 Task: Open settings.json of the default profile of linux.
Action: Mouse moved to (16, 501)
Screenshot: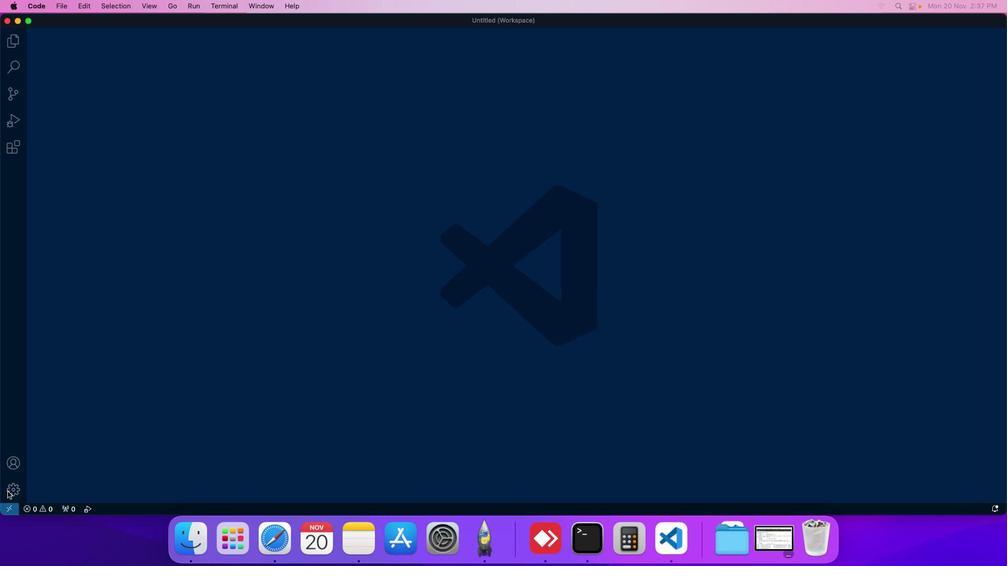 
Action: Mouse pressed left at (16, 501)
Screenshot: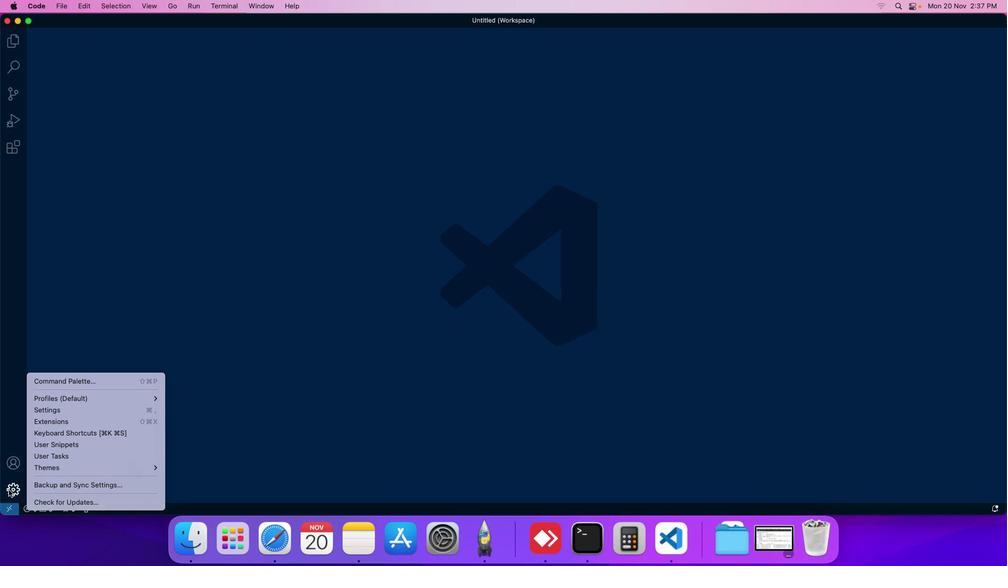 
Action: Mouse moved to (66, 422)
Screenshot: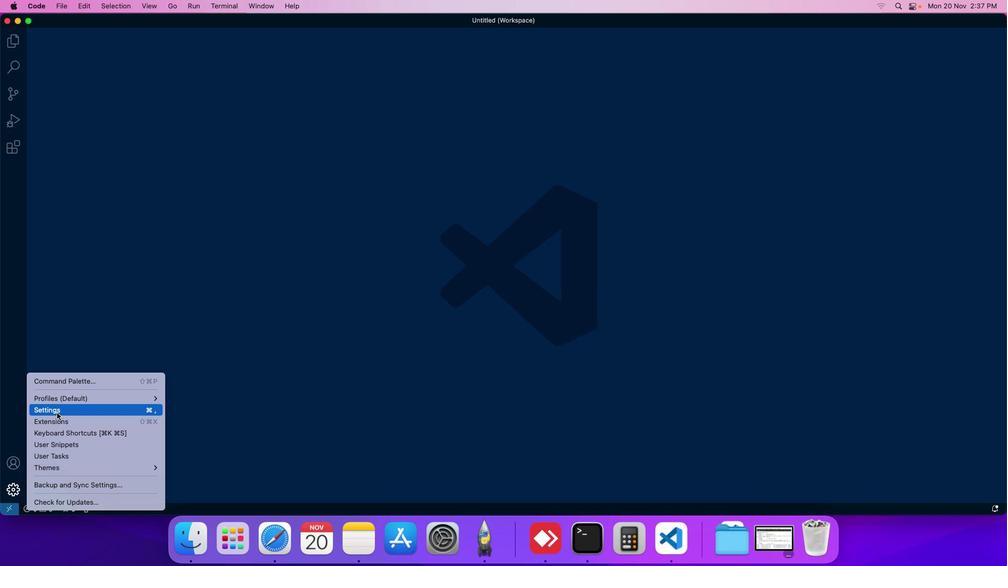 
Action: Mouse pressed left at (66, 422)
Screenshot: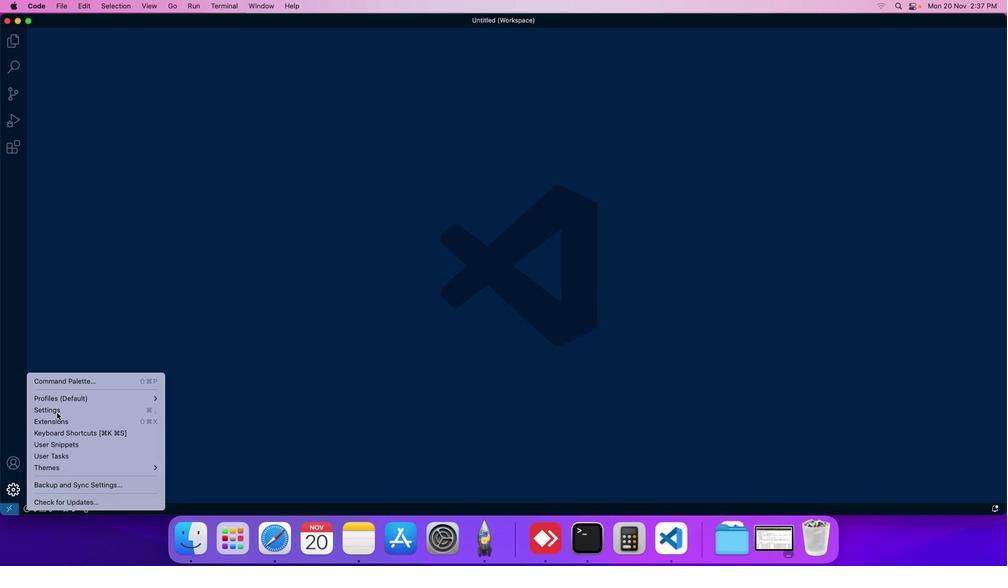 
Action: Mouse moved to (243, 95)
Screenshot: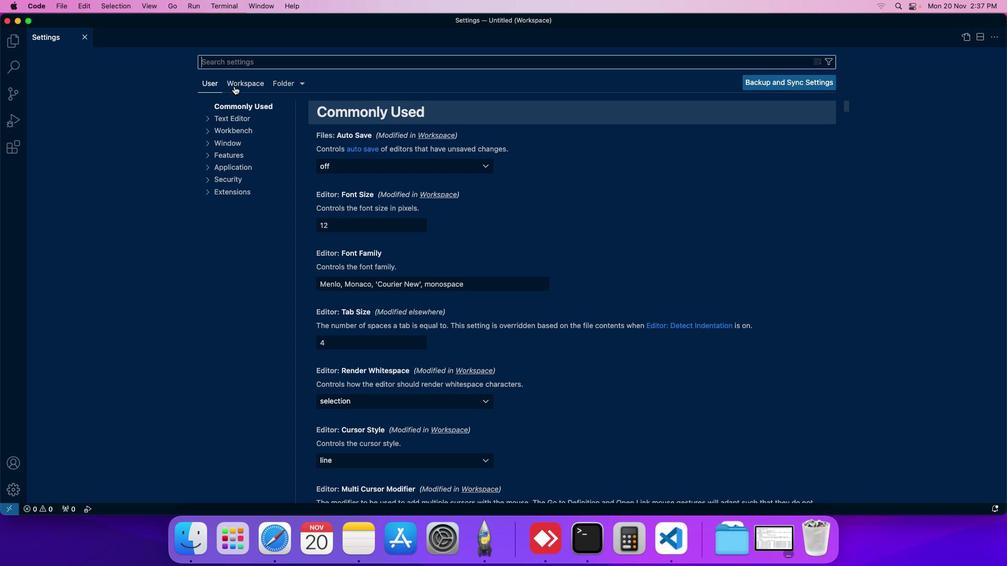 
Action: Mouse pressed left at (243, 95)
Screenshot: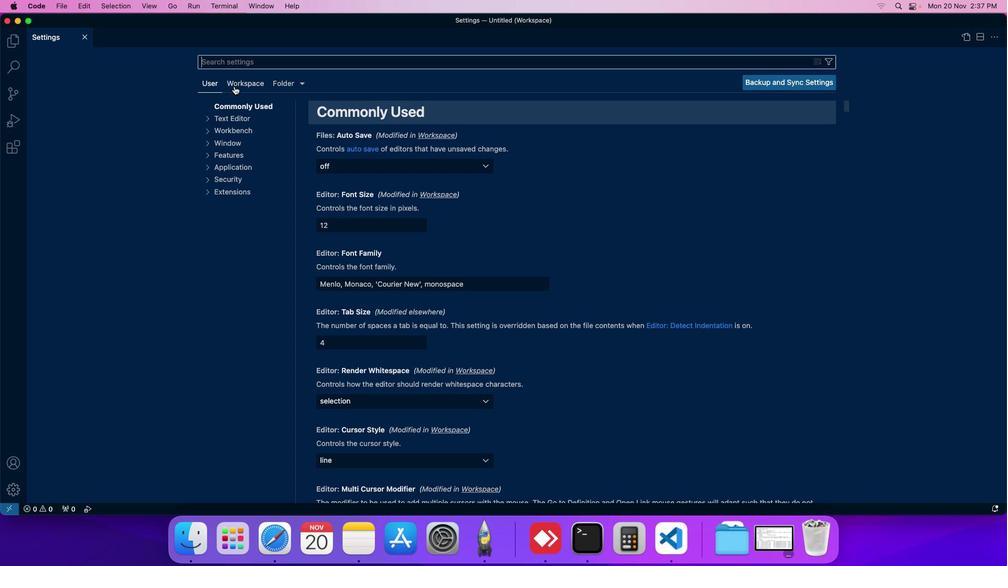 
Action: Mouse moved to (235, 161)
Screenshot: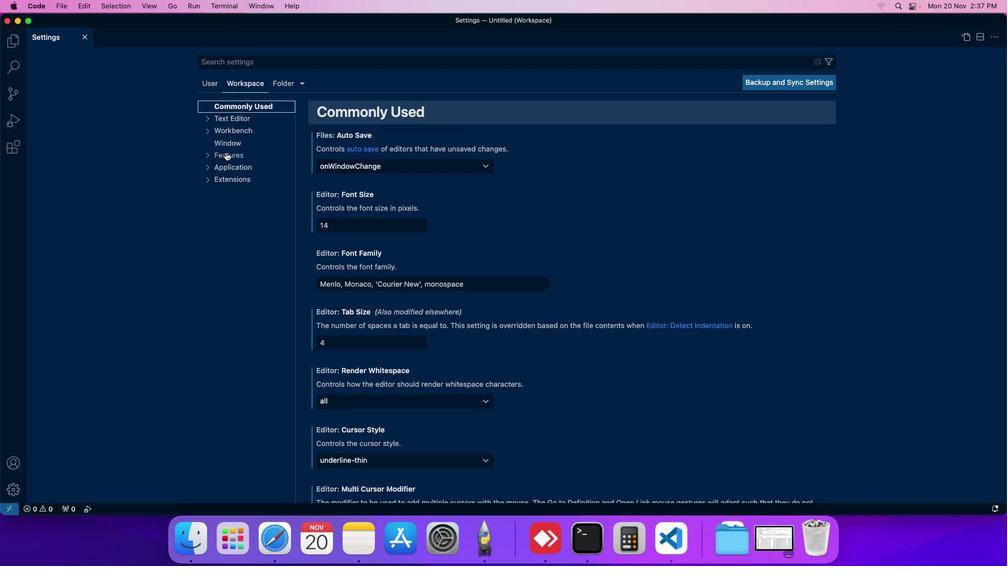 
Action: Mouse pressed left at (235, 161)
Screenshot: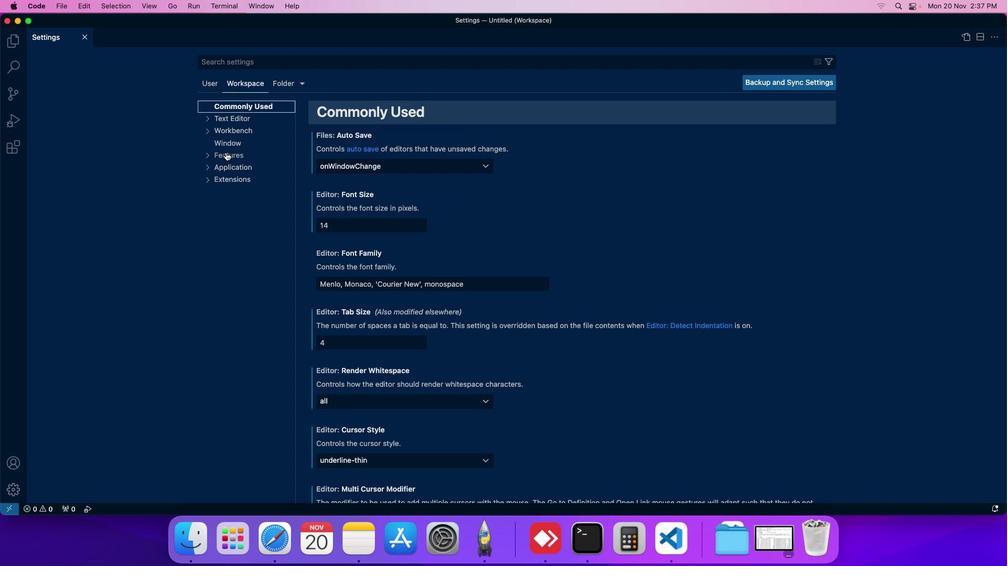 
Action: Mouse moved to (240, 262)
Screenshot: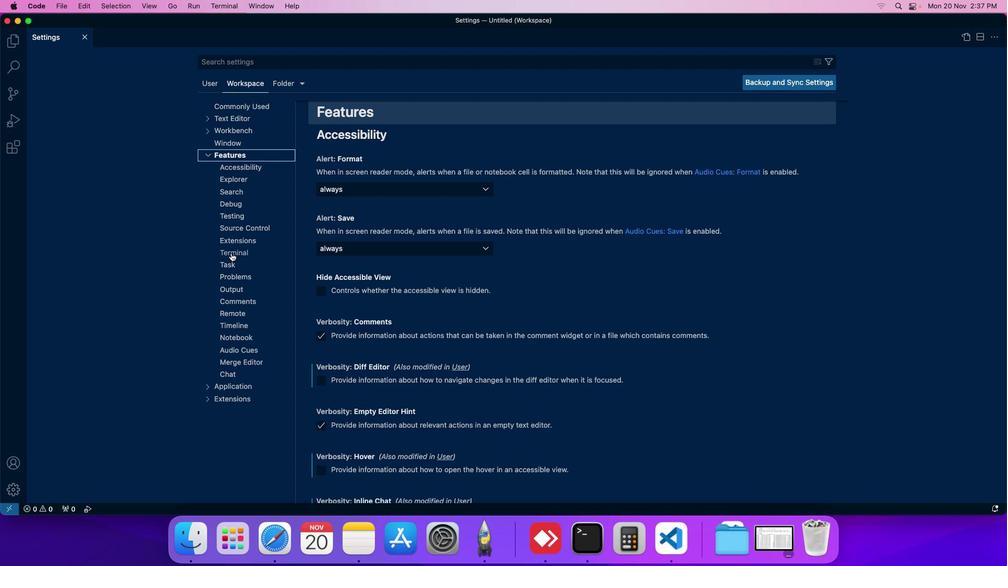 
Action: Mouse pressed left at (240, 262)
Screenshot: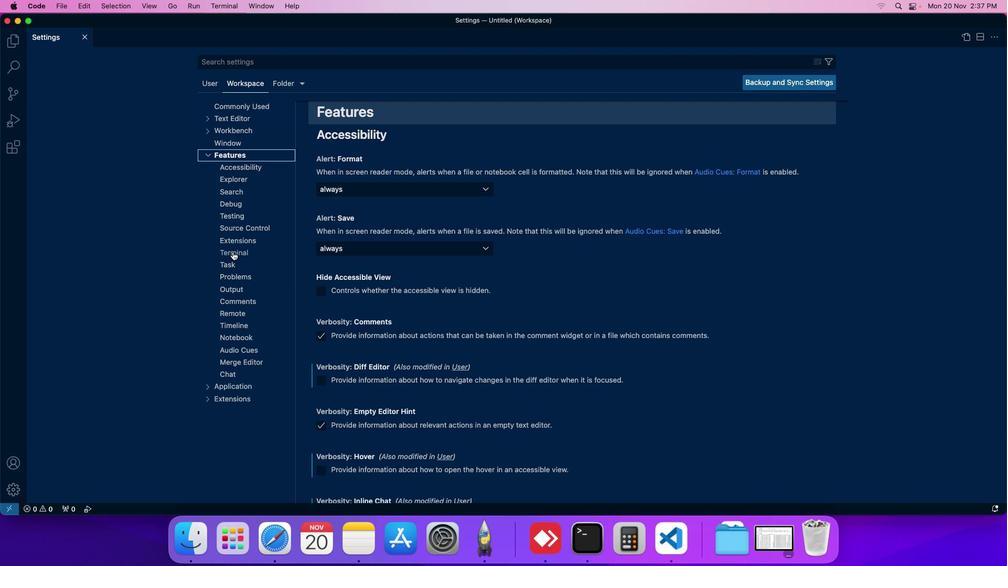 
Action: Mouse moved to (327, 279)
Screenshot: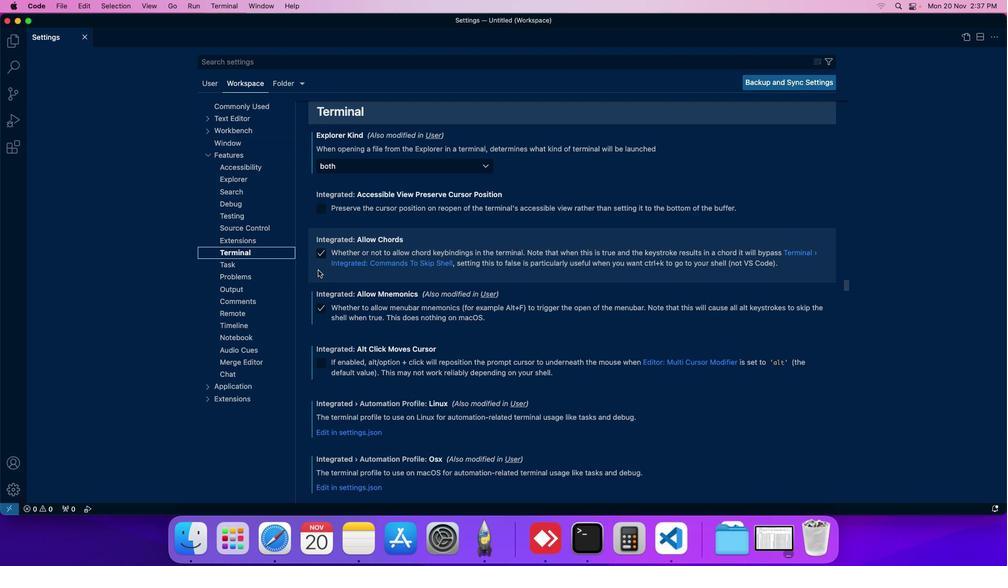 
Action: Mouse scrolled (327, 279) with delta (9, 8)
Screenshot: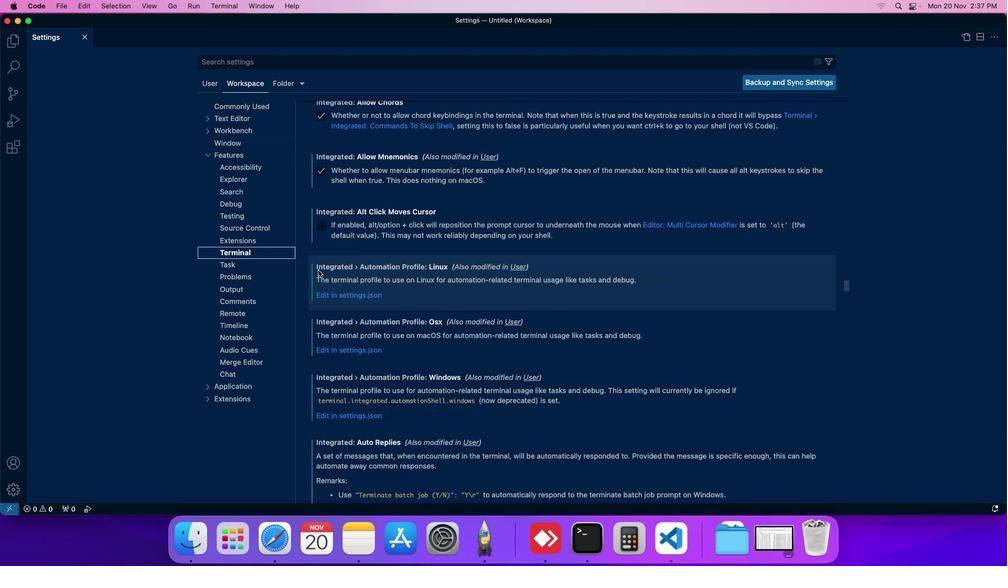 
Action: Mouse scrolled (327, 279) with delta (9, 8)
Screenshot: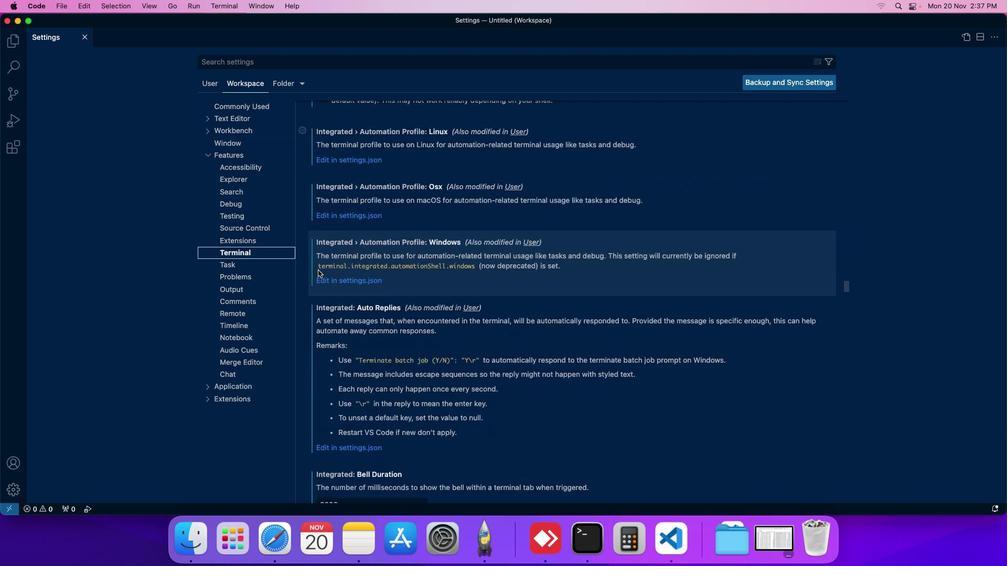 
Action: Mouse scrolled (327, 279) with delta (9, 8)
Screenshot: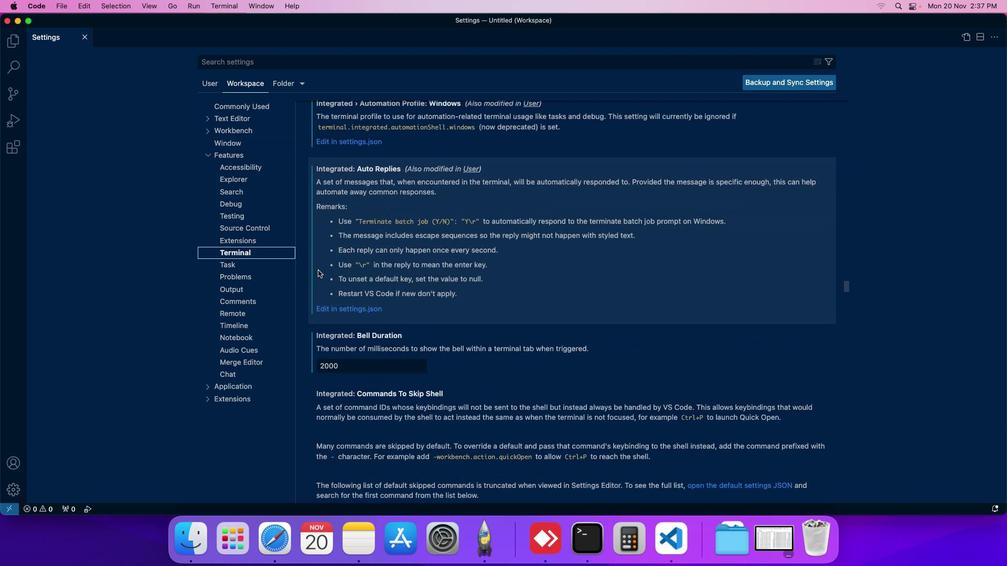 
Action: Mouse scrolled (327, 279) with delta (9, 8)
Screenshot: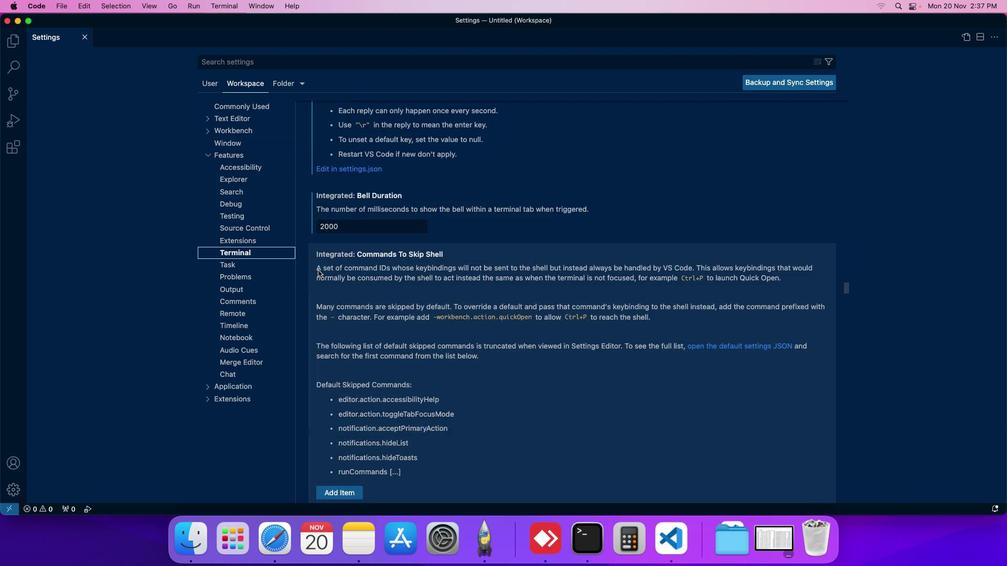 
Action: Mouse scrolled (327, 279) with delta (9, 8)
Screenshot: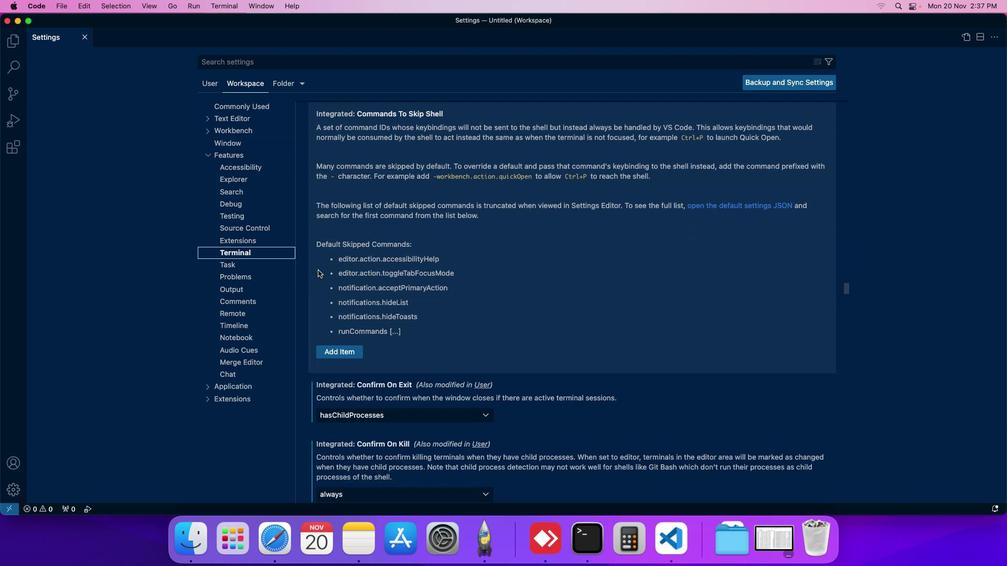
Action: Mouse scrolled (327, 279) with delta (9, 8)
Screenshot: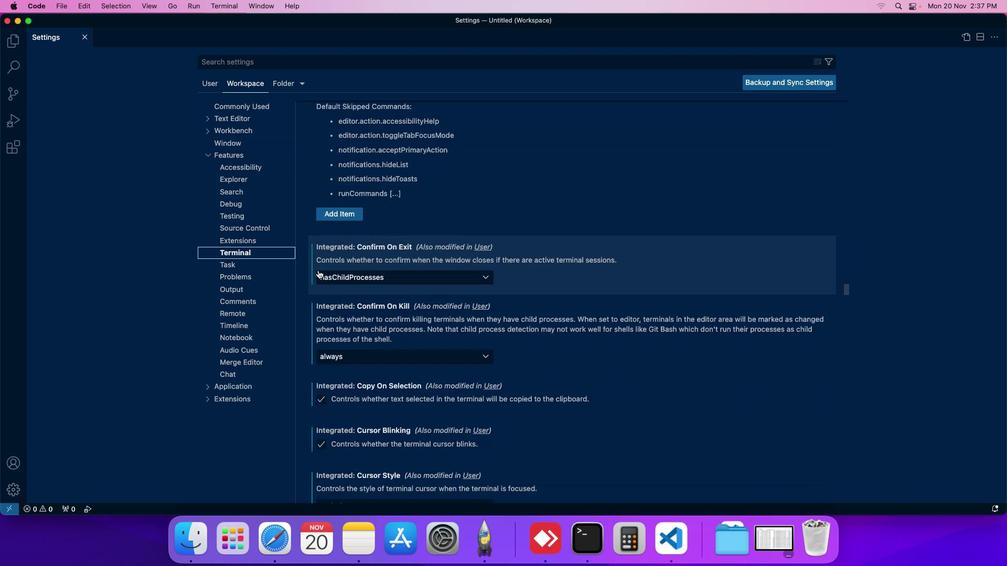 
Action: Mouse scrolled (327, 279) with delta (9, 8)
Screenshot: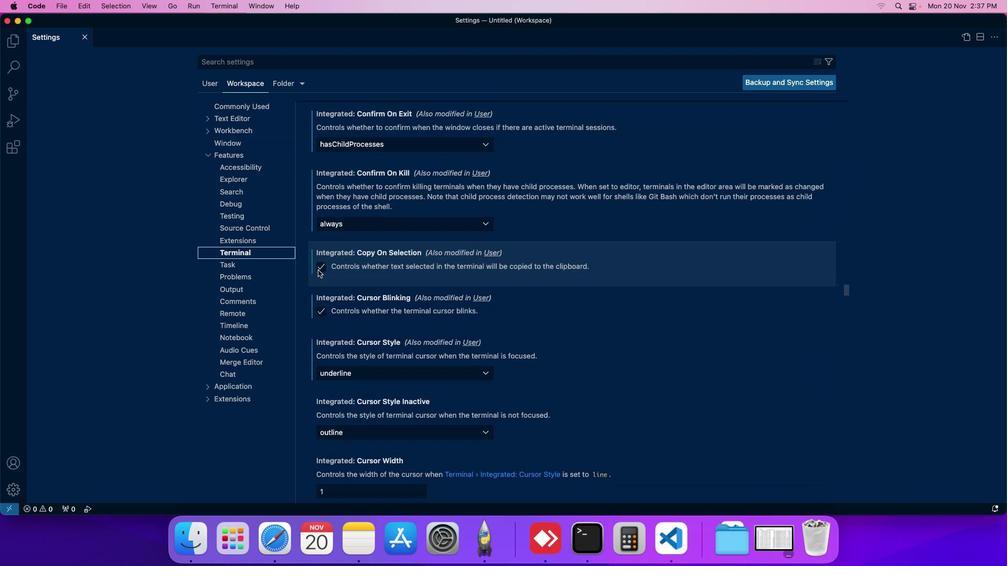 
Action: Mouse scrolled (327, 279) with delta (9, 8)
Screenshot: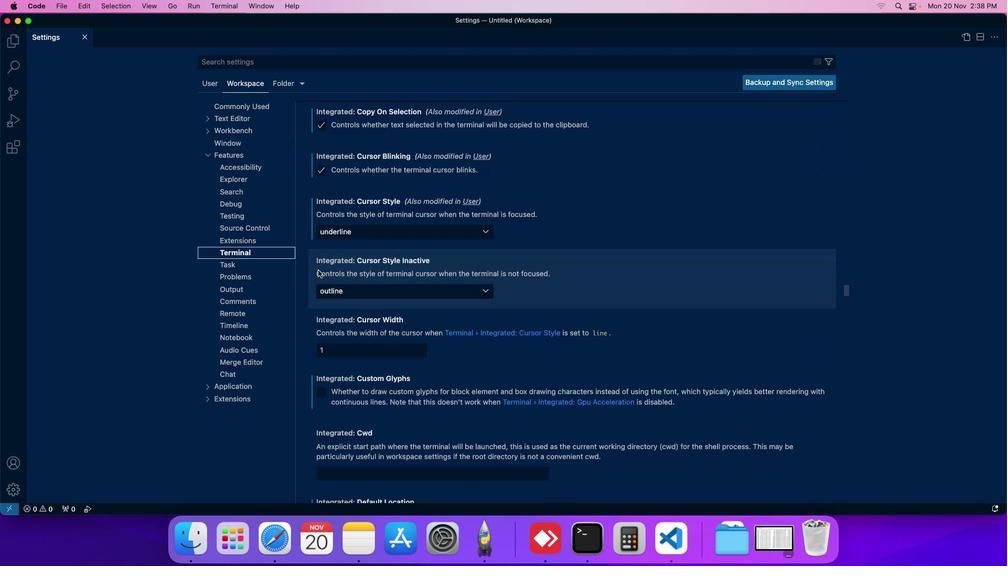 
Action: Mouse scrolled (327, 279) with delta (9, 8)
Screenshot: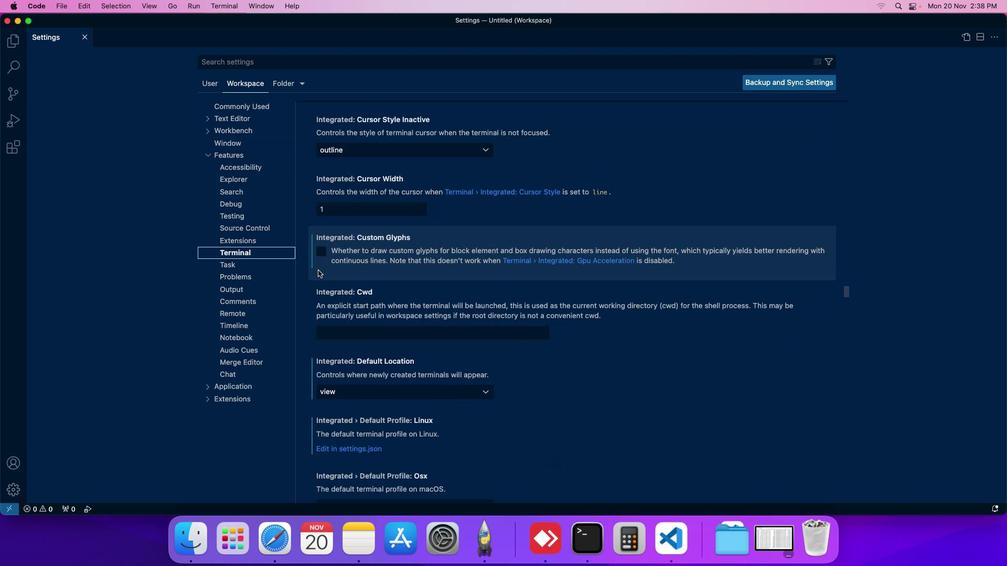 
Action: Mouse scrolled (327, 279) with delta (9, 8)
Screenshot: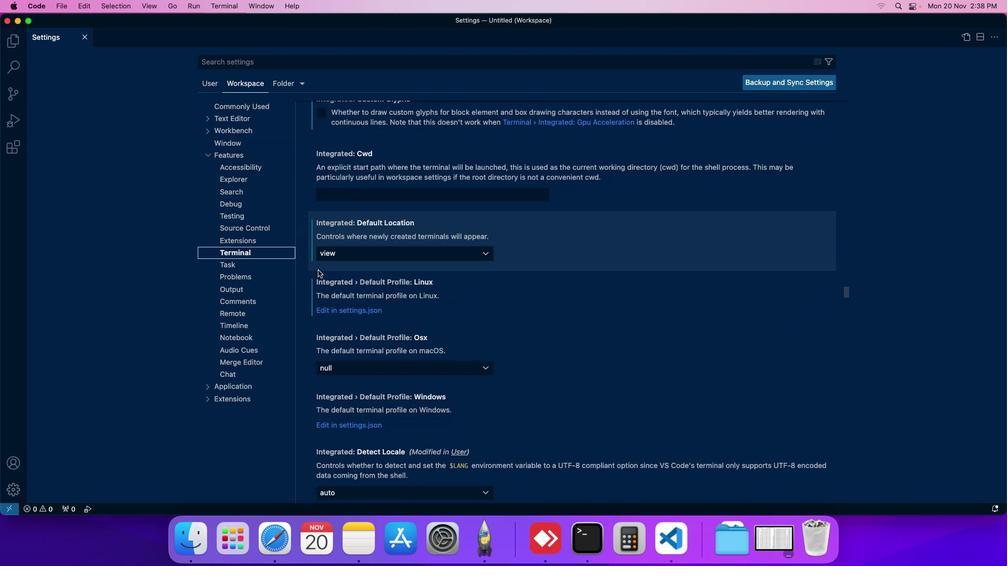 
Action: Mouse moved to (365, 321)
Screenshot: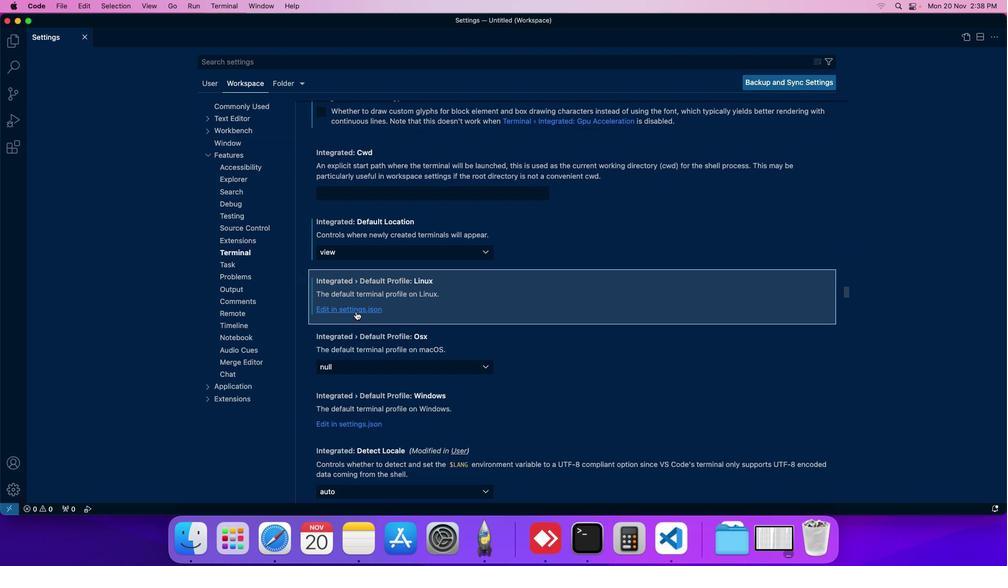 
Action: Mouse pressed left at (365, 321)
Screenshot: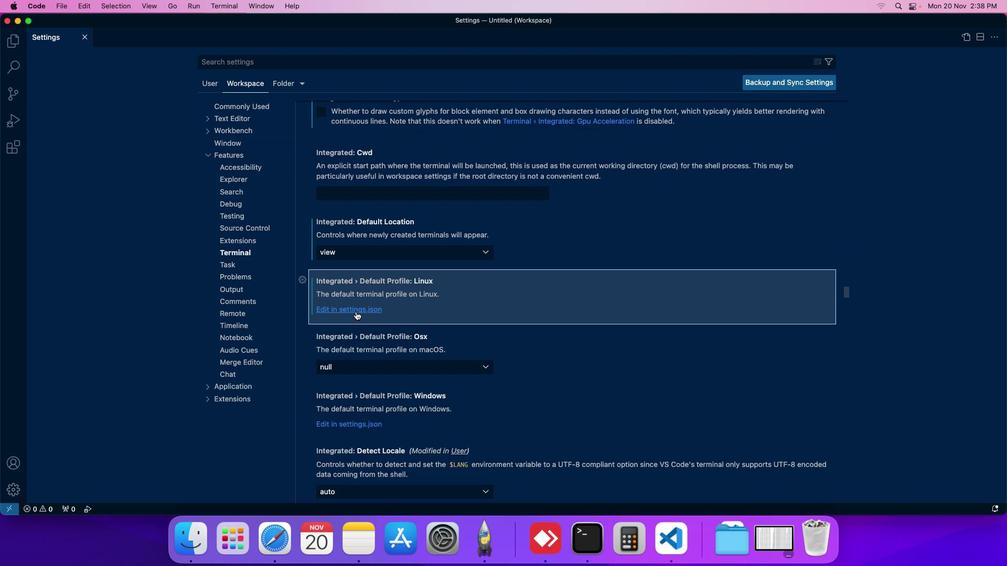 
